Task: Select the option "Nobody" in board creation restrictions
Action: Mouse moved to (441, 252)
Screenshot: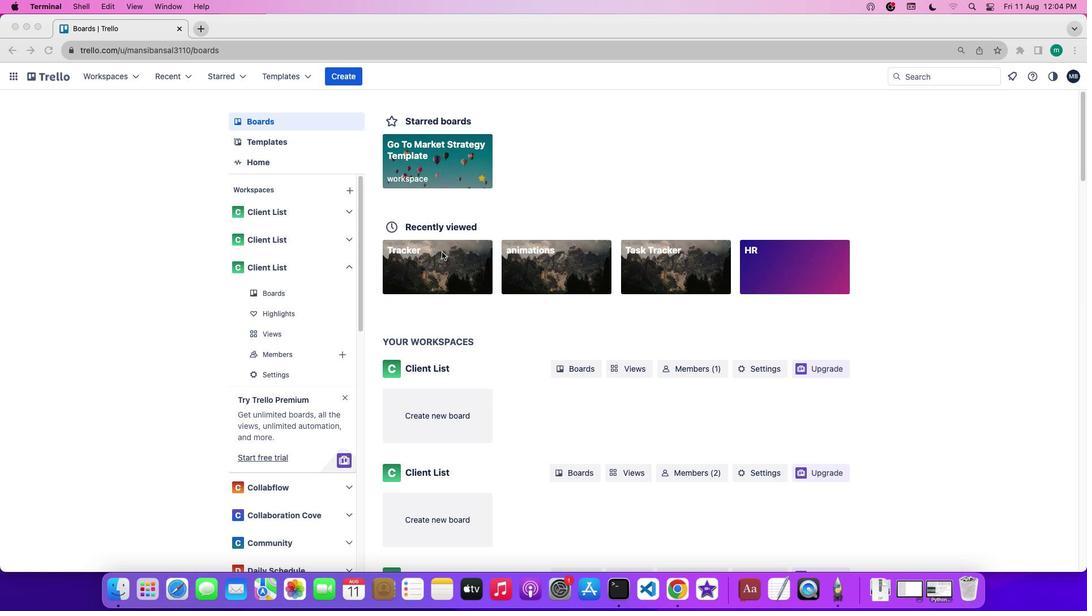 
Action: Mouse pressed left at (441, 252)
Screenshot: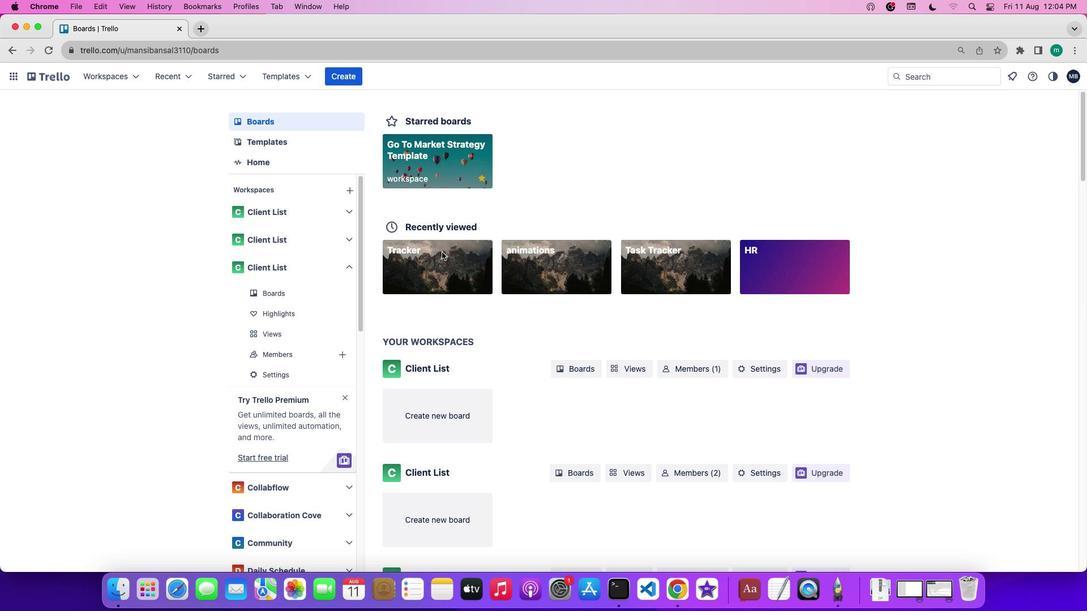 
Action: Mouse pressed left at (441, 252)
Screenshot: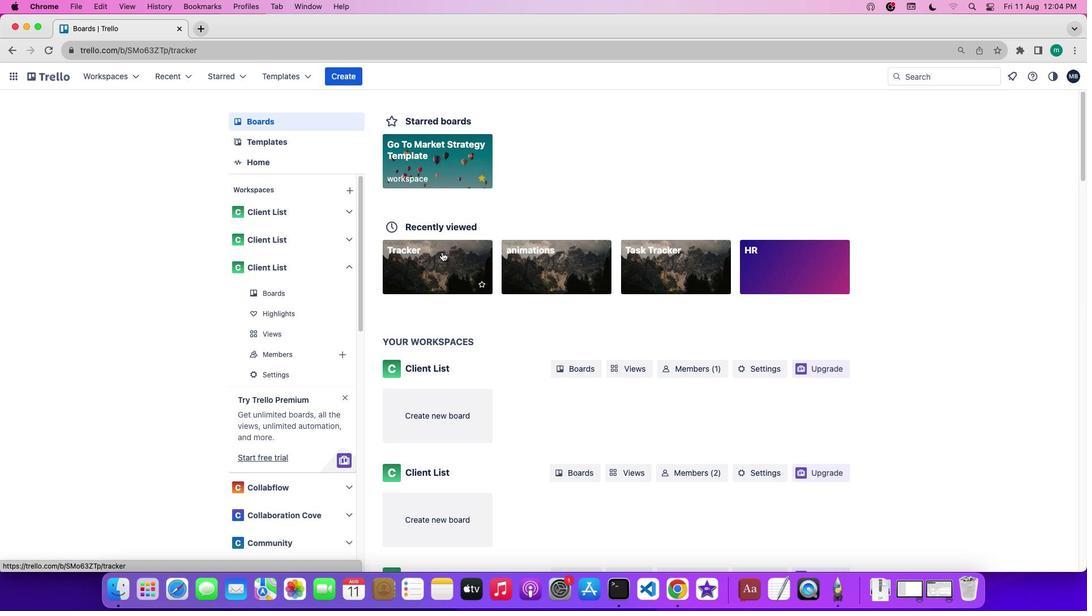 
Action: Mouse moved to (91, 168)
Screenshot: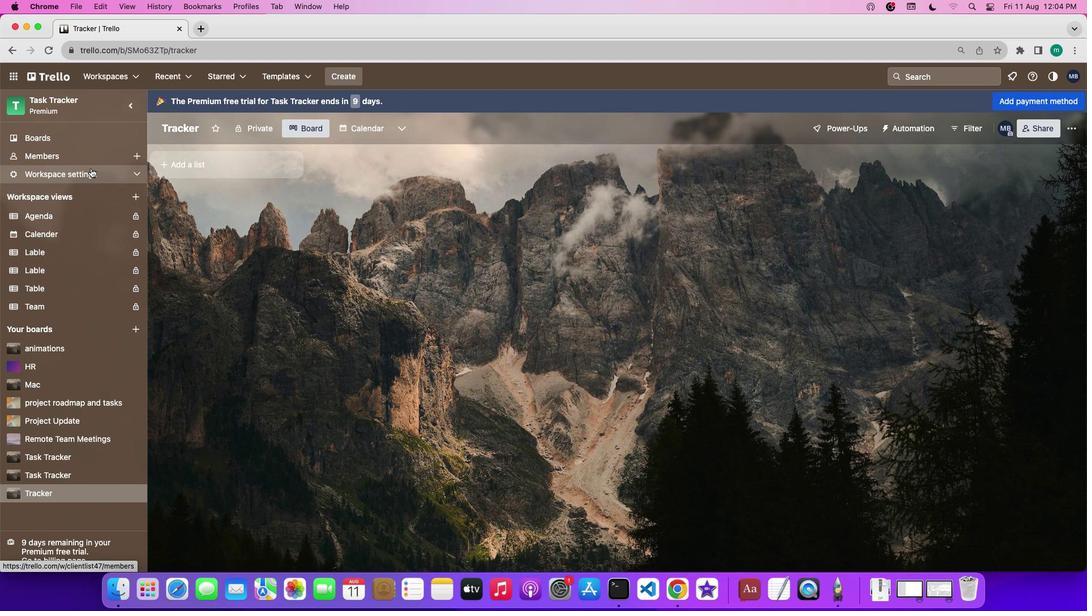 
Action: Mouse pressed left at (91, 168)
Screenshot: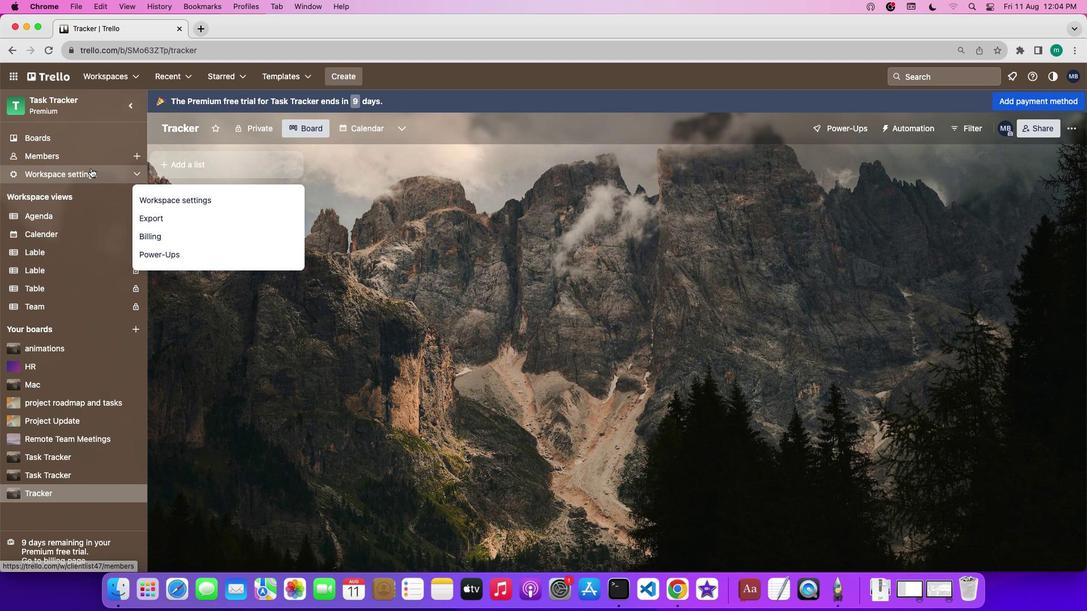 
Action: Mouse moved to (179, 190)
Screenshot: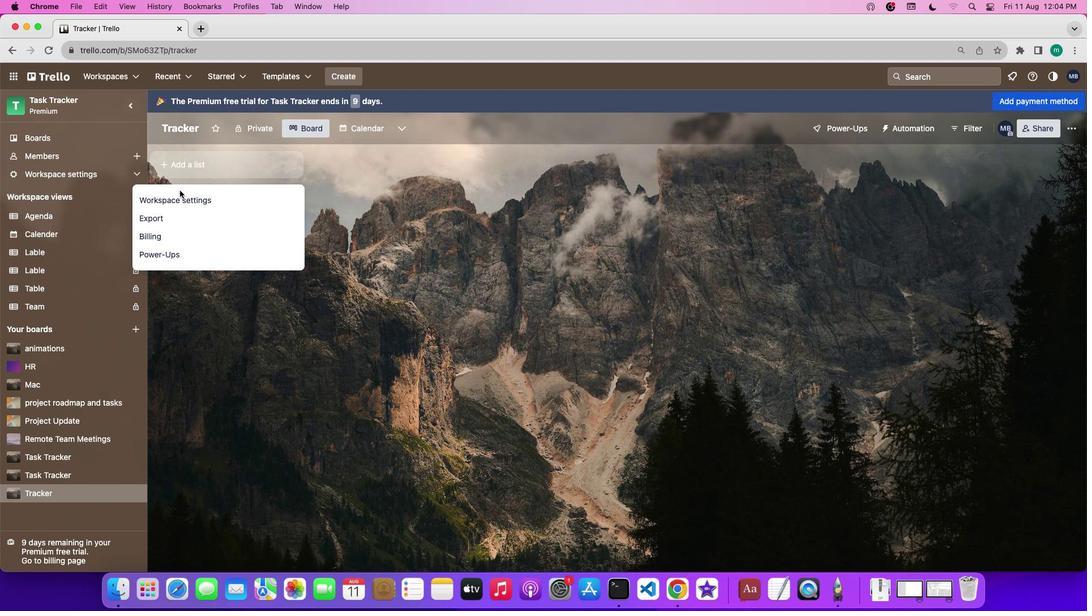 
Action: Mouse pressed left at (179, 190)
Screenshot: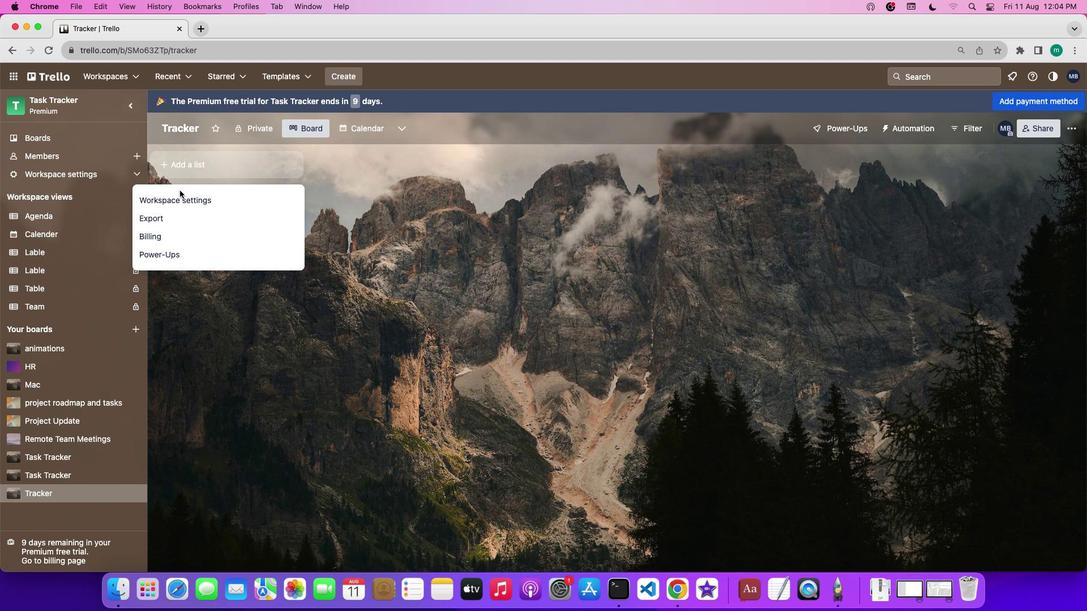 
Action: Mouse moved to (180, 193)
Screenshot: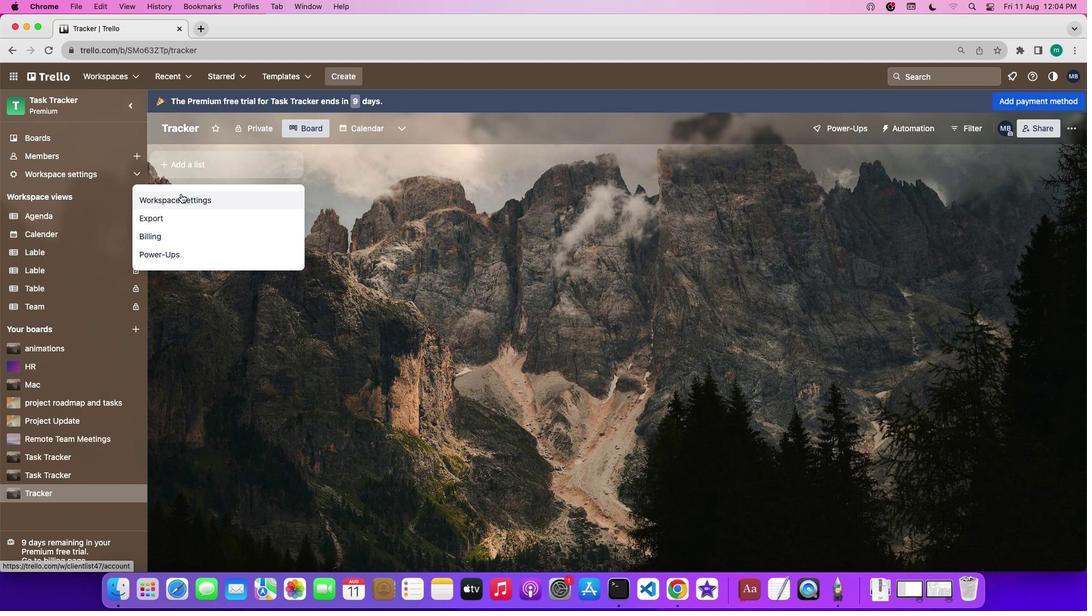 
Action: Mouse pressed left at (180, 193)
Screenshot: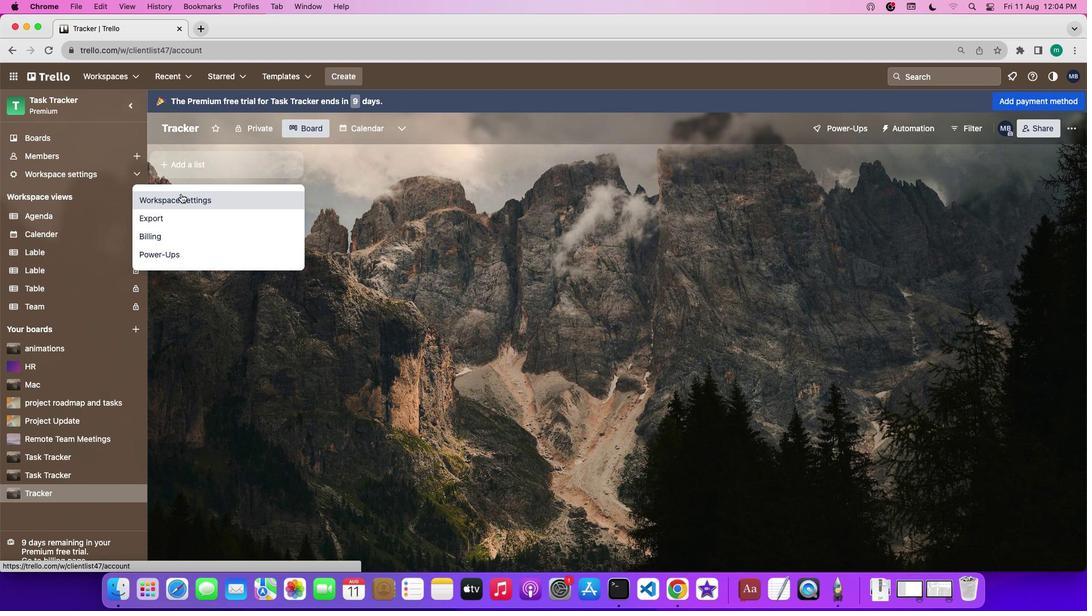 
Action: Mouse moved to (839, 395)
Screenshot: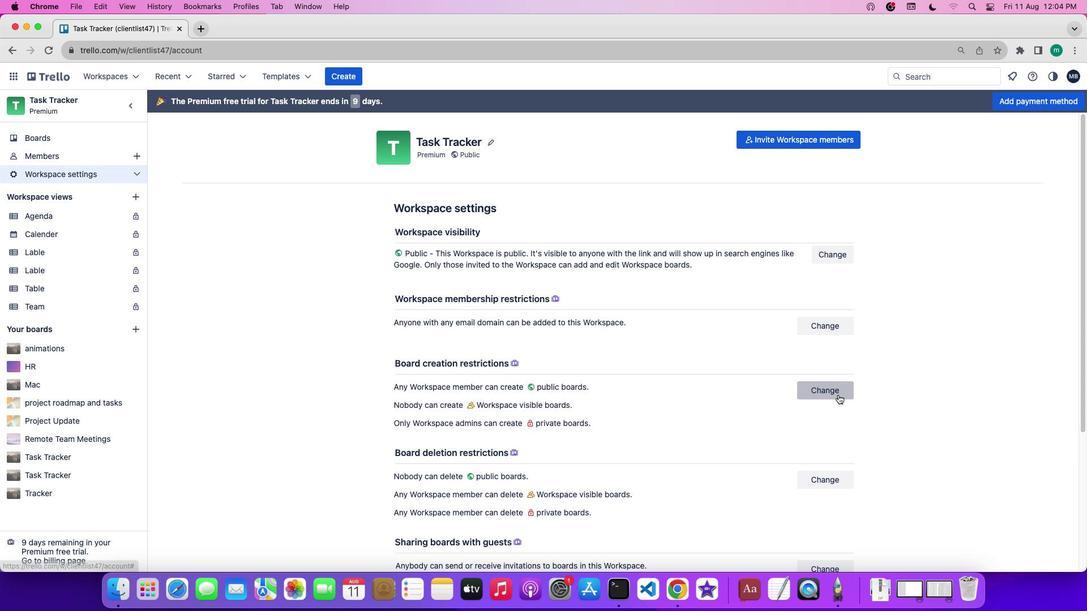 
Action: Mouse pressed left at (839, 395)
Screenshot: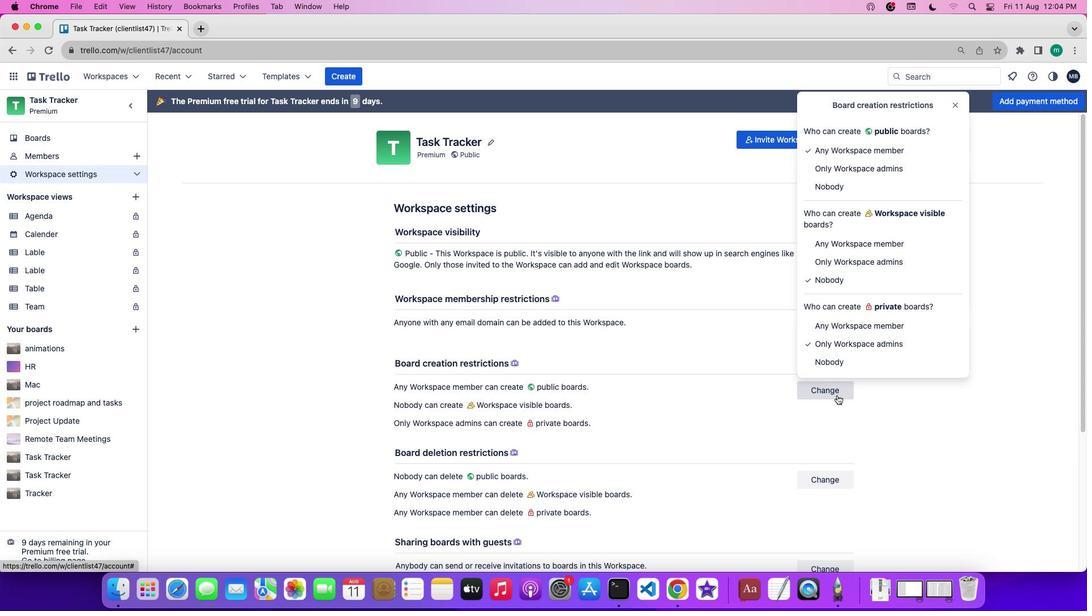 
Action: Mouse moved to (828, 367)
Screenshot: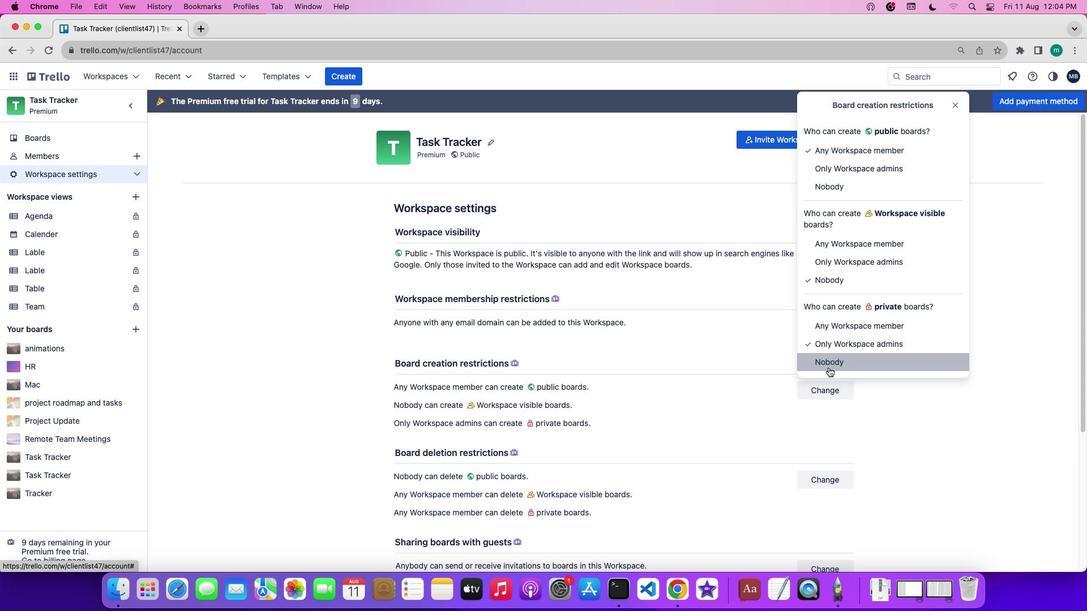 
Action: Mouse pressed left at (828, 367)
Screenshot: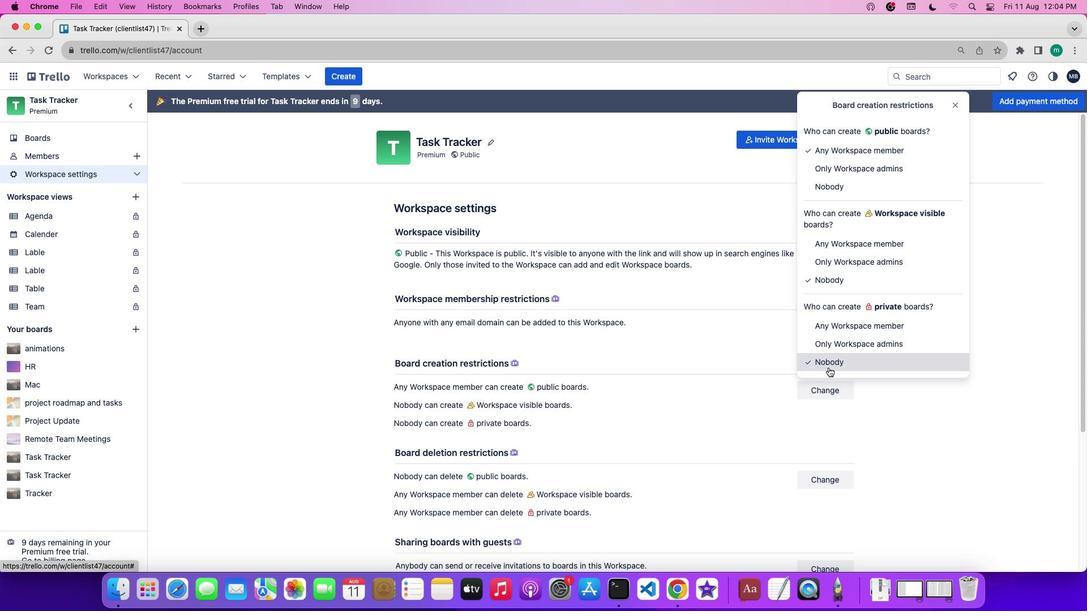 
